 Task: Change scribble line weight to 3PX.
Action: Mouse moved to (352, 262)
Screenshot: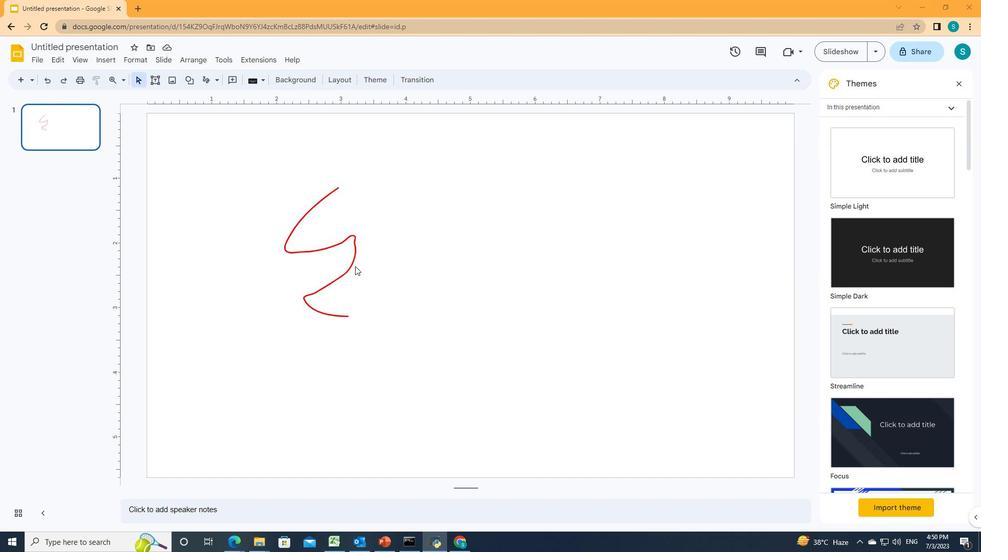 
Action: Mouse pressed left at (352, 262)
Screenshot: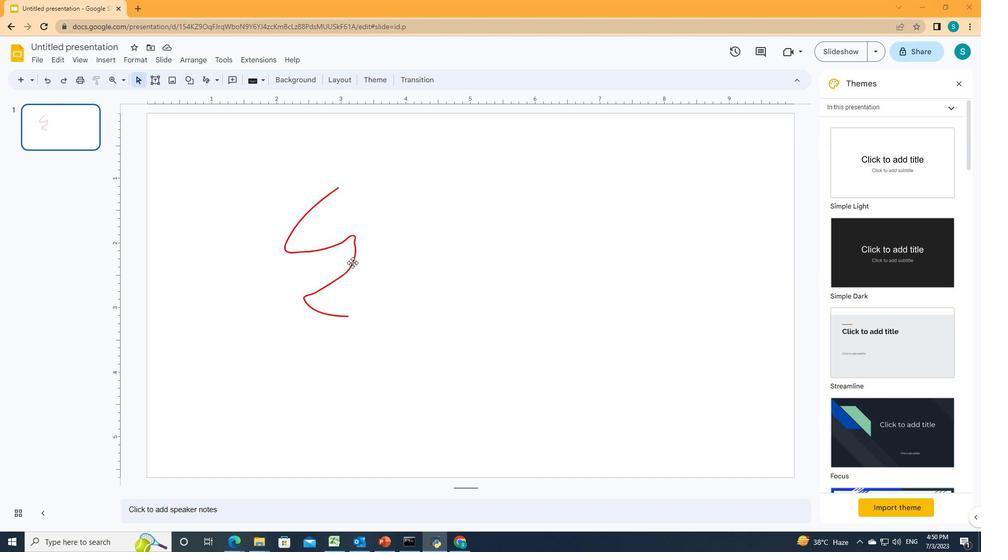 
Action: Mouse moved to (249, 83)
Screenshot: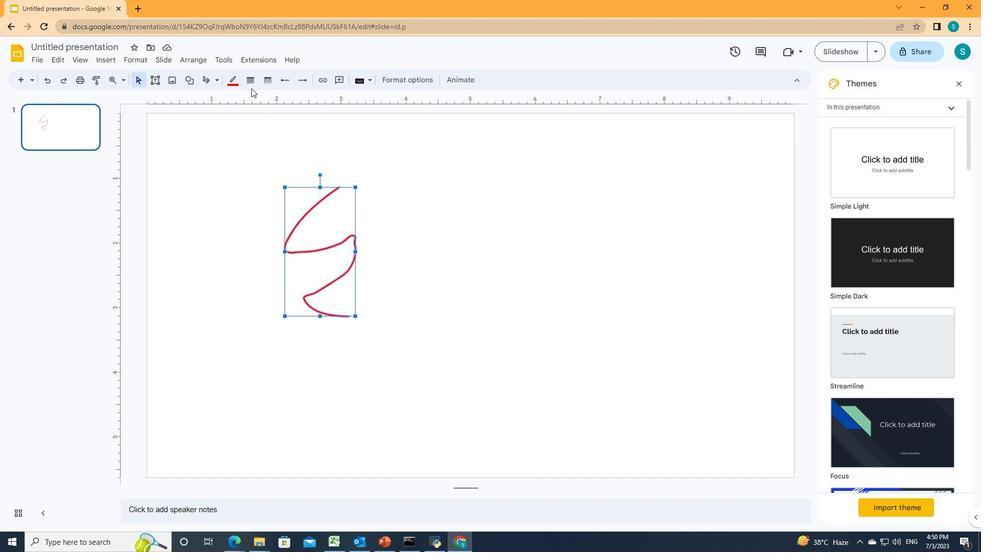 
Action: Mouse pressed left at (249, 83)
Screenshot: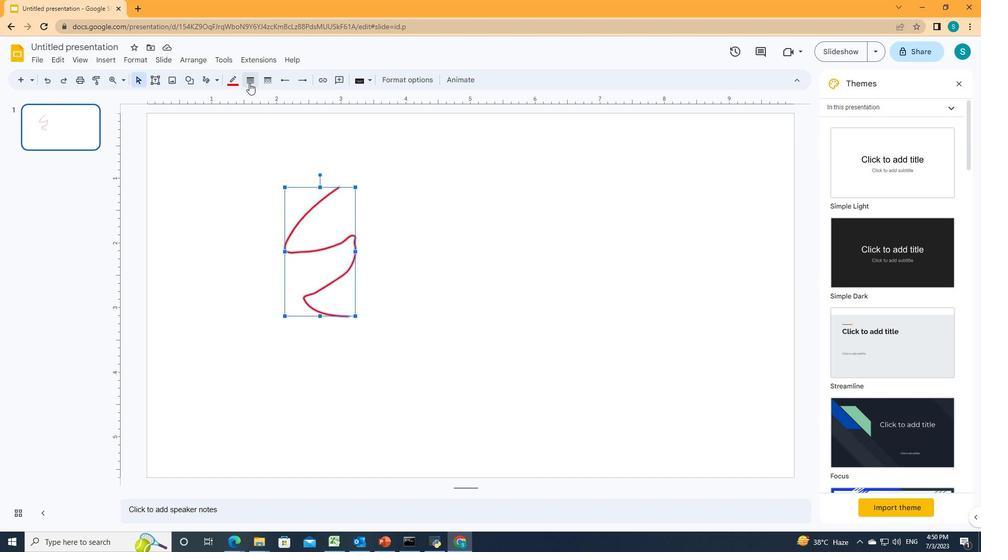 
Action: Mouse moved to (252, 129)
Screenshot: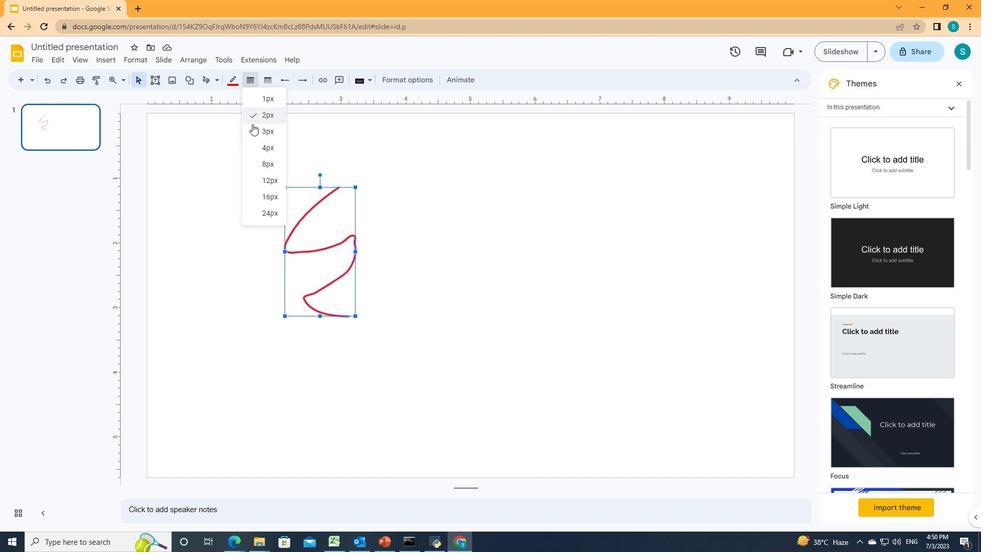 
Action: Mouse pressed left at (252, 129)
Screenshot: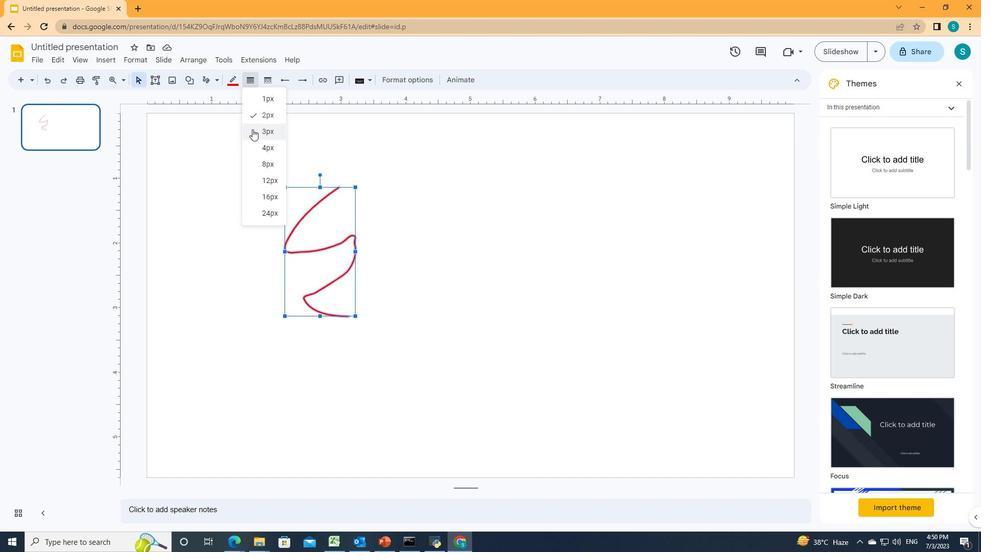 
Action: Mouse moved to (443, 221)
Screenshot: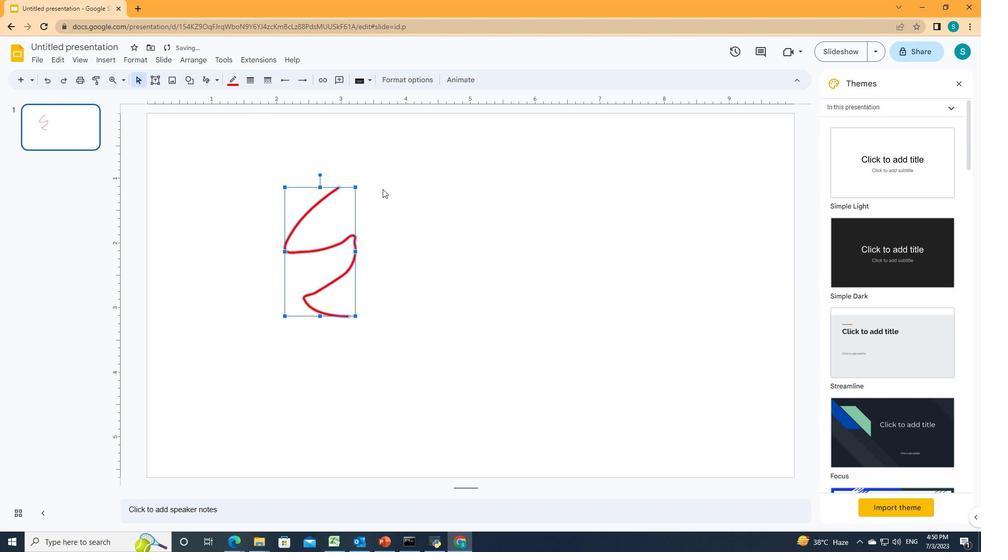 
